 Task: Assign in the project VentureTech the issue 'Integrate a new gamification feature into an existing mobile application to increase user engagement and motivation' to the sprint 'Velocity Victory'.
Action: Mouse moved to (923, 206)
Screenshot: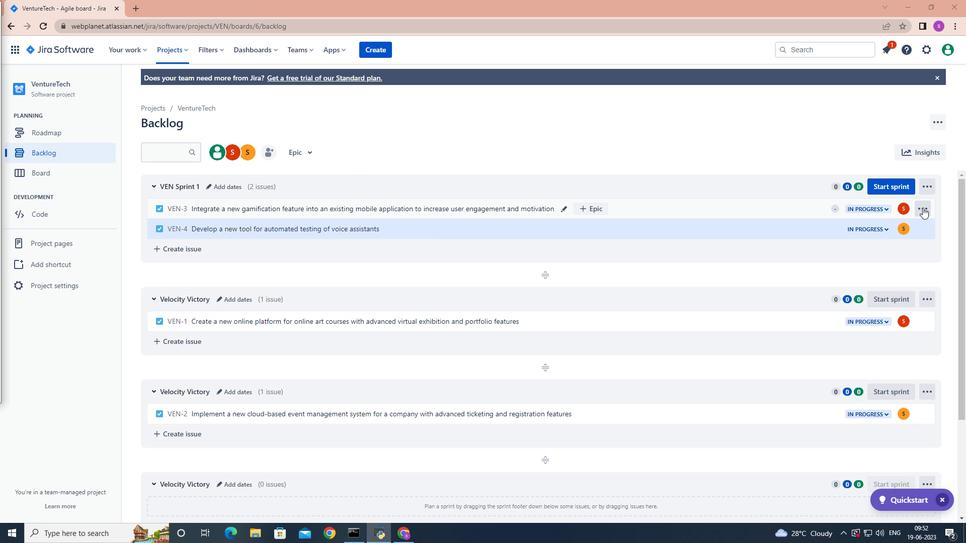 
Action: Mouse pressed left at (923, 206)
Screenshot: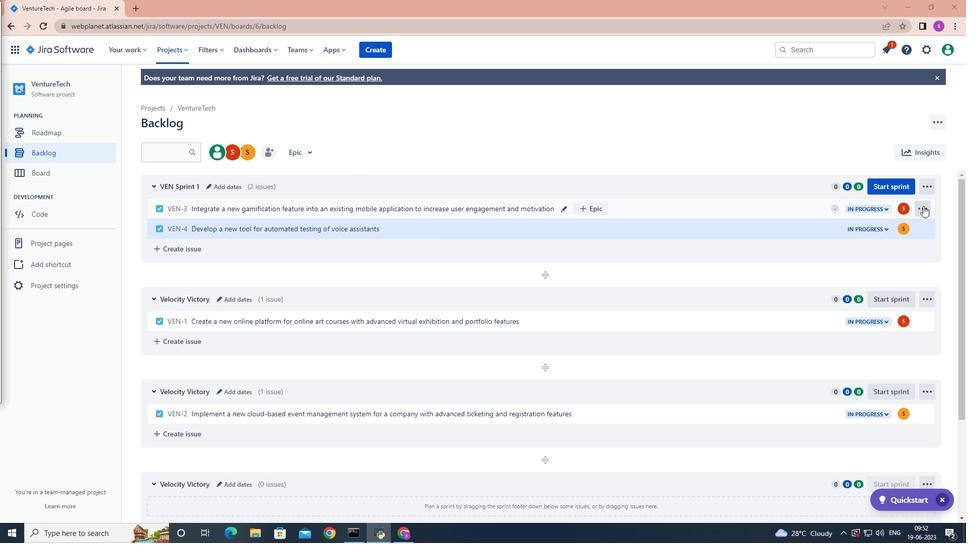 
Action: Mouse moved to (907, 356)
Screenshot: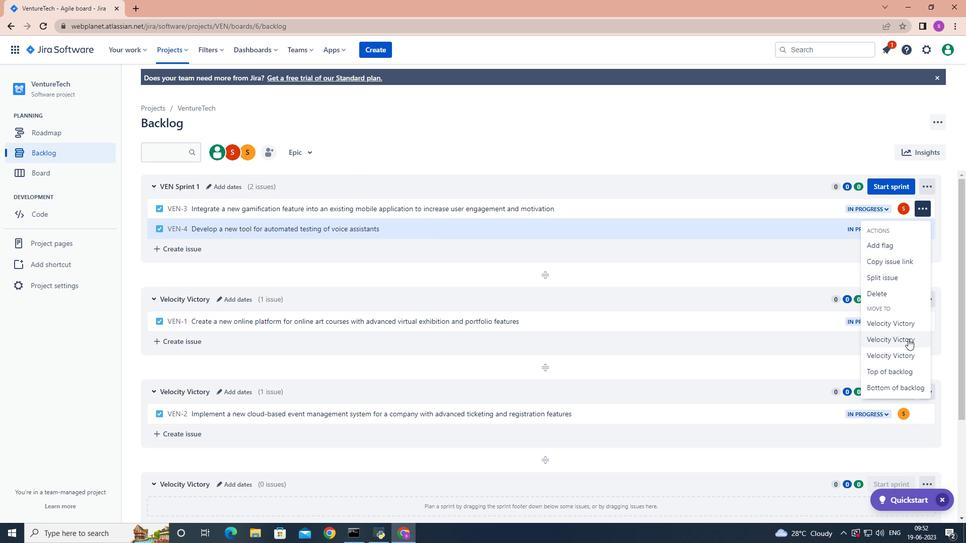 
Action: Mouse pressed left at (907, 356)
Screenshot: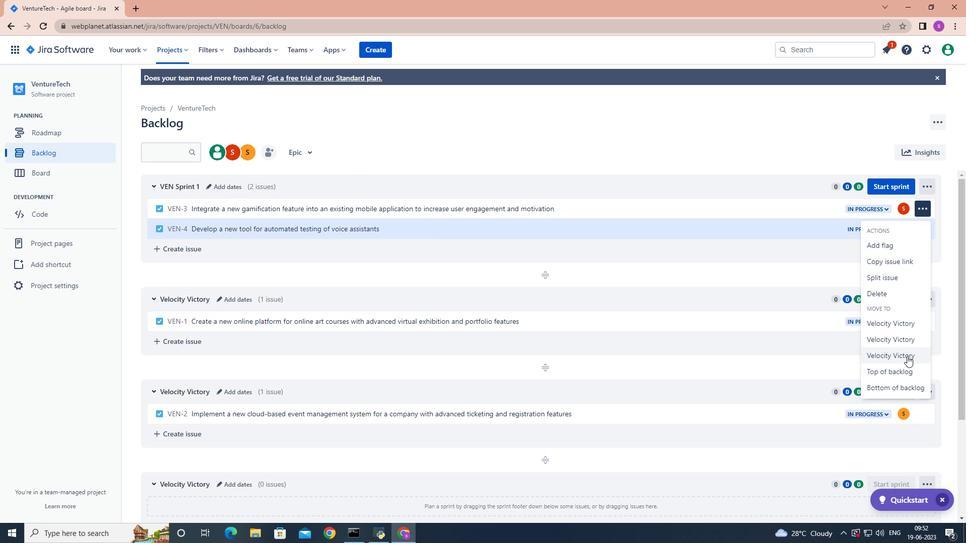 
Action: Mouse moved to (910, 353)
Screenshot: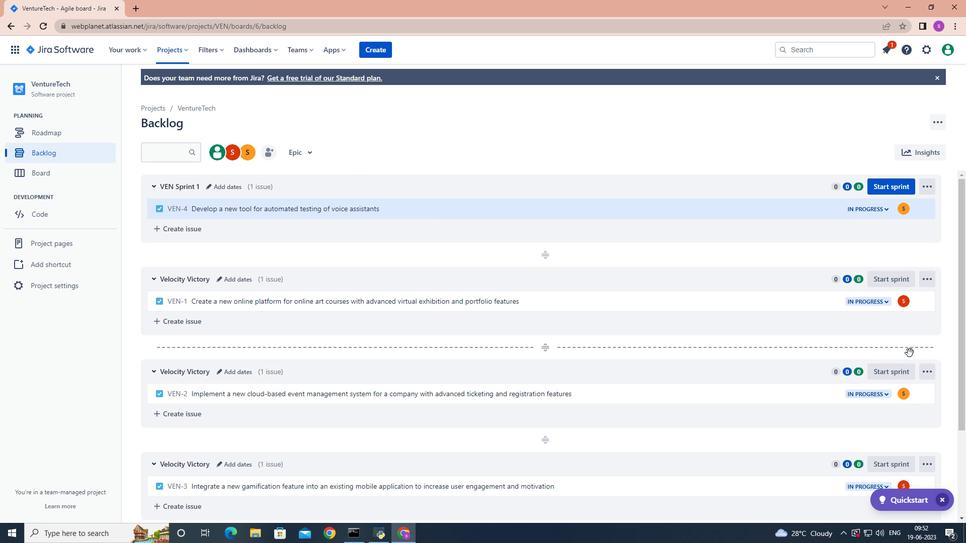 
